 Task: Add Seventh Generation Lemon Chamomile All Purpose Cleaner to the cart.
Action: Mouse moved to (862, 328)
Screenshot: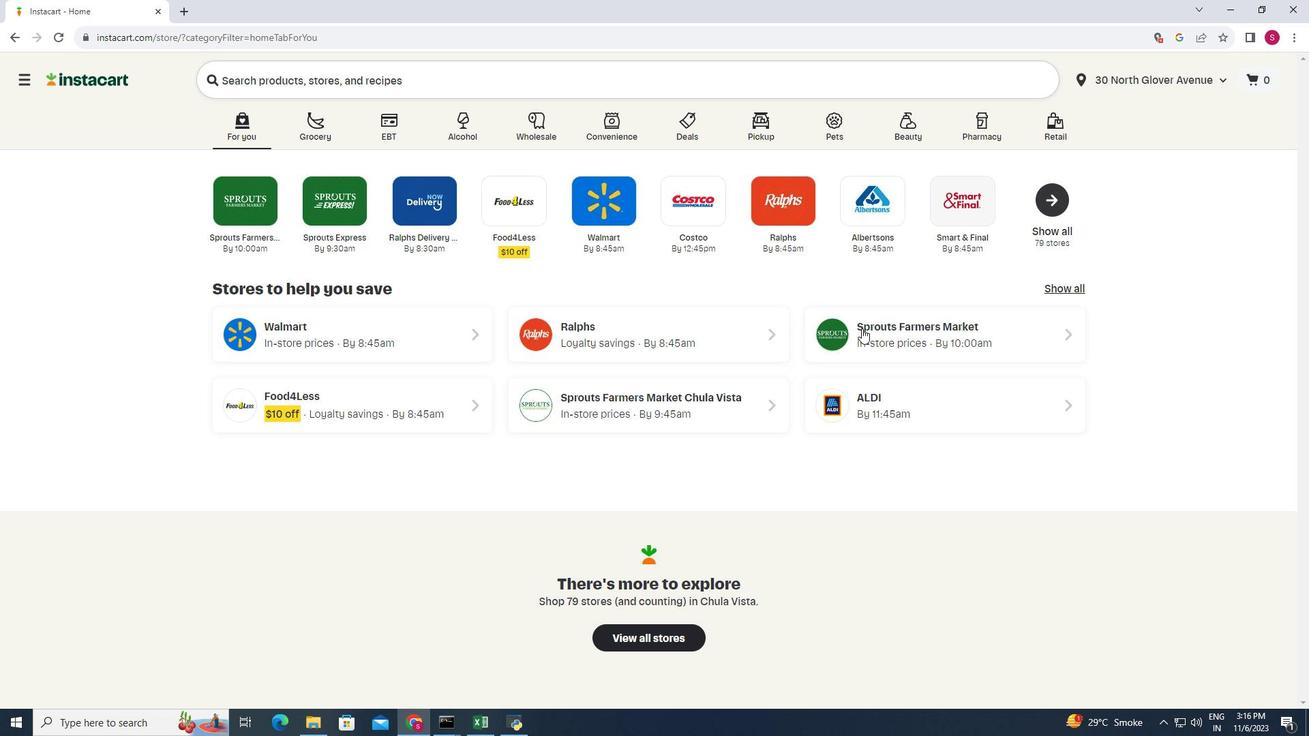 
Action: Mouse pressed left at (862, 328)
Screenshot: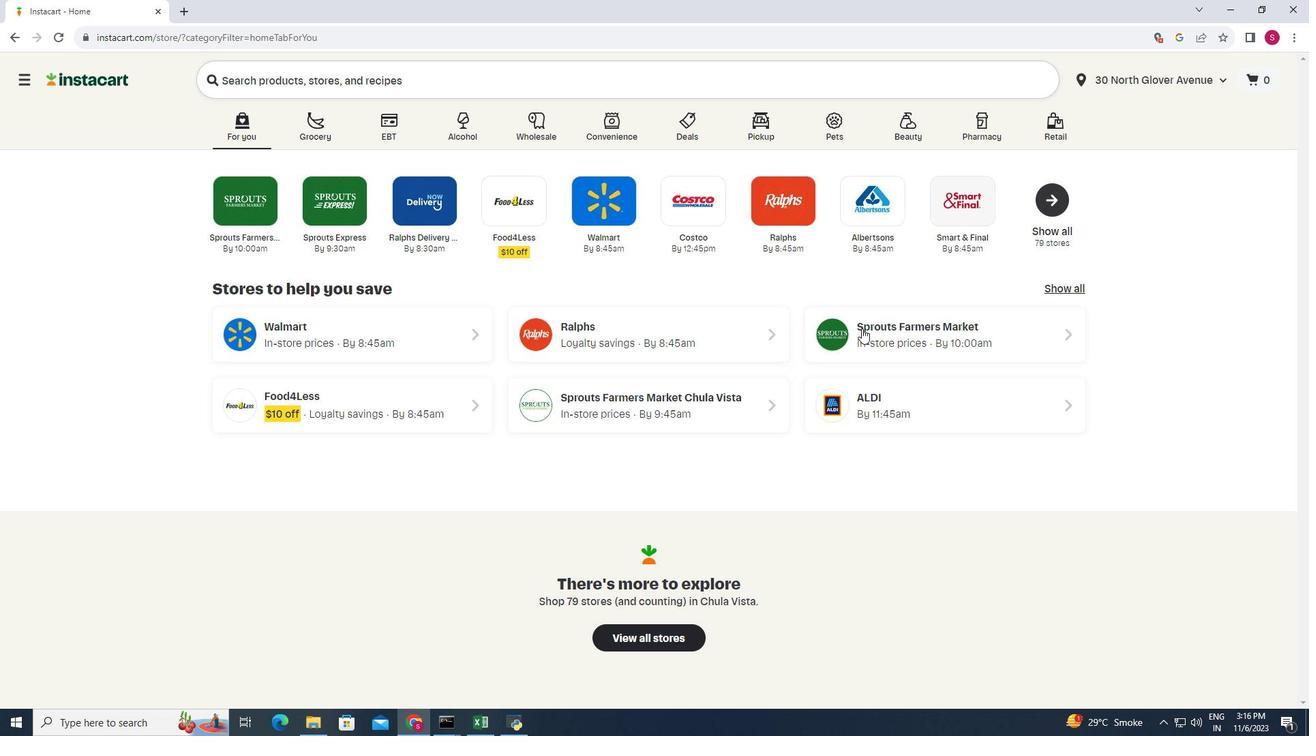 
Action: Mouse moved to (61, 473)
Screenshot: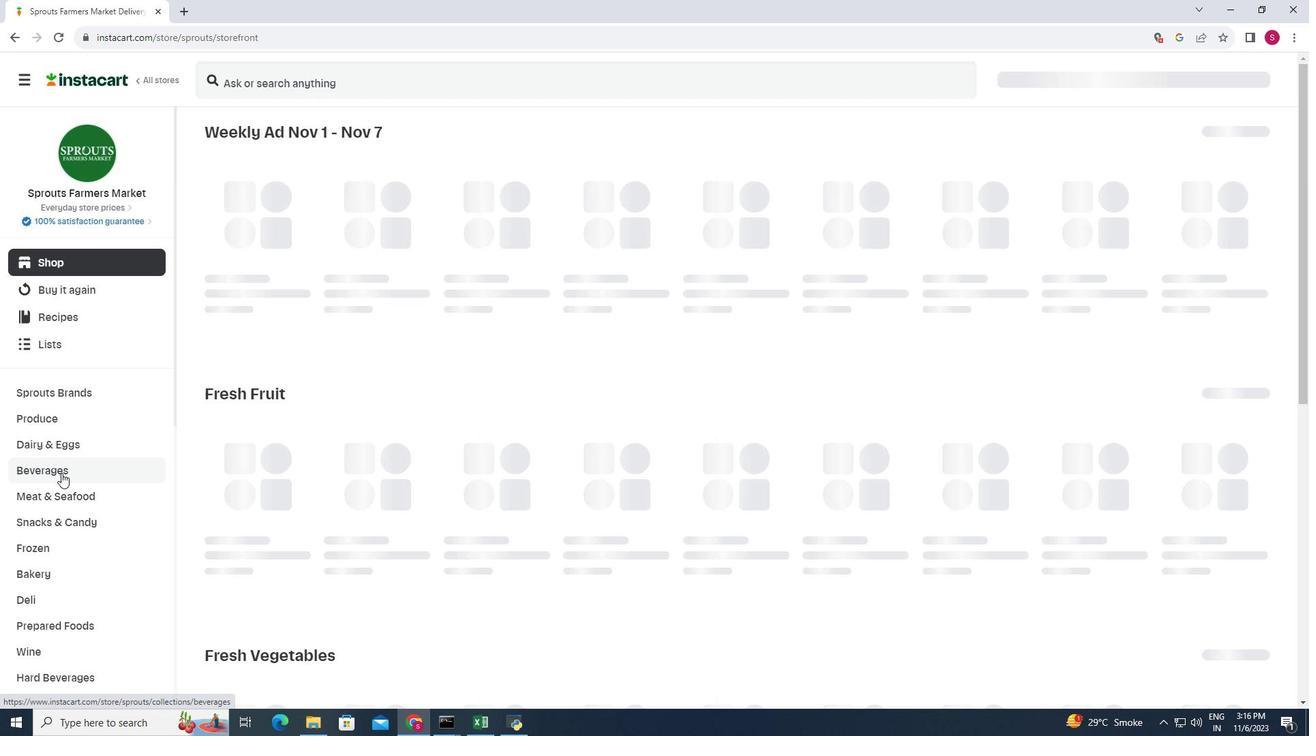 
Action: Mouse scrolled (61, 472) with delta (0, 0)
Screenshot: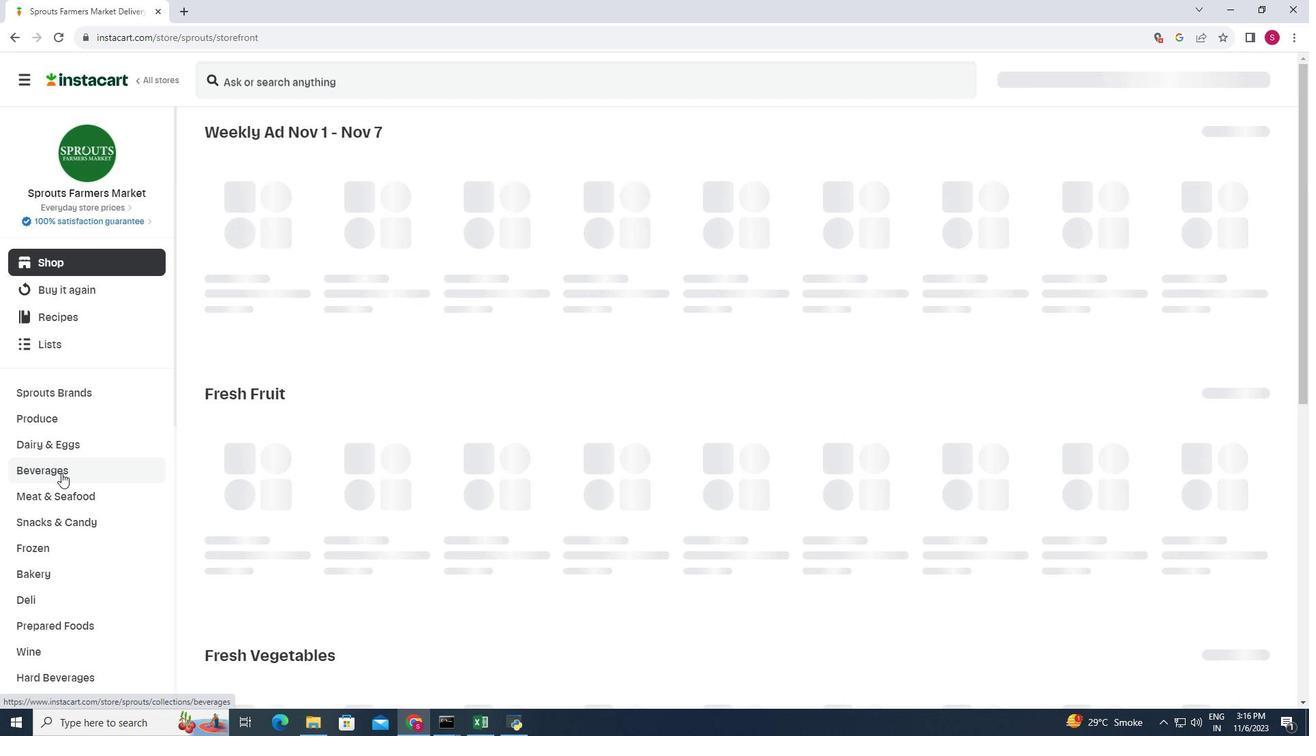
Action: Mouse scrolled (61, 472) with delta (0, 0)
Screenshot: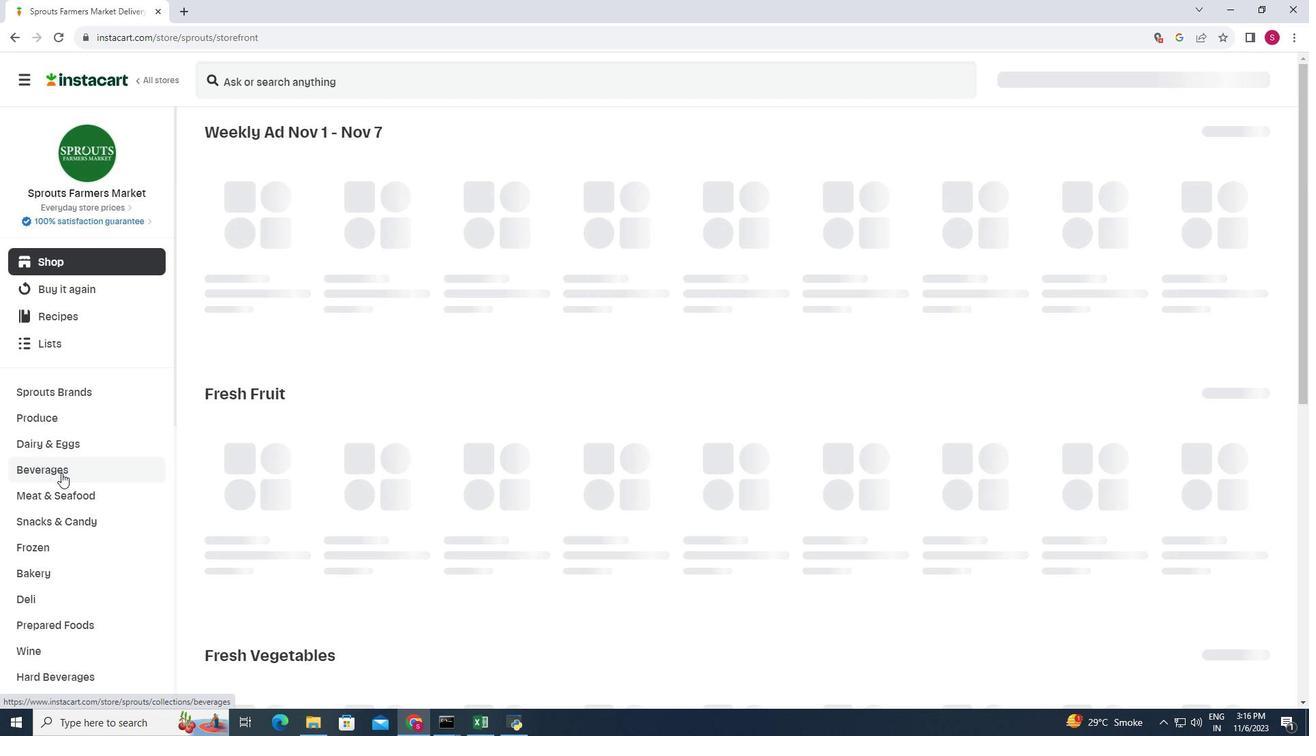 
Action: Mouse scrolled (61, 472) with delta (0, 0)
Screenshot: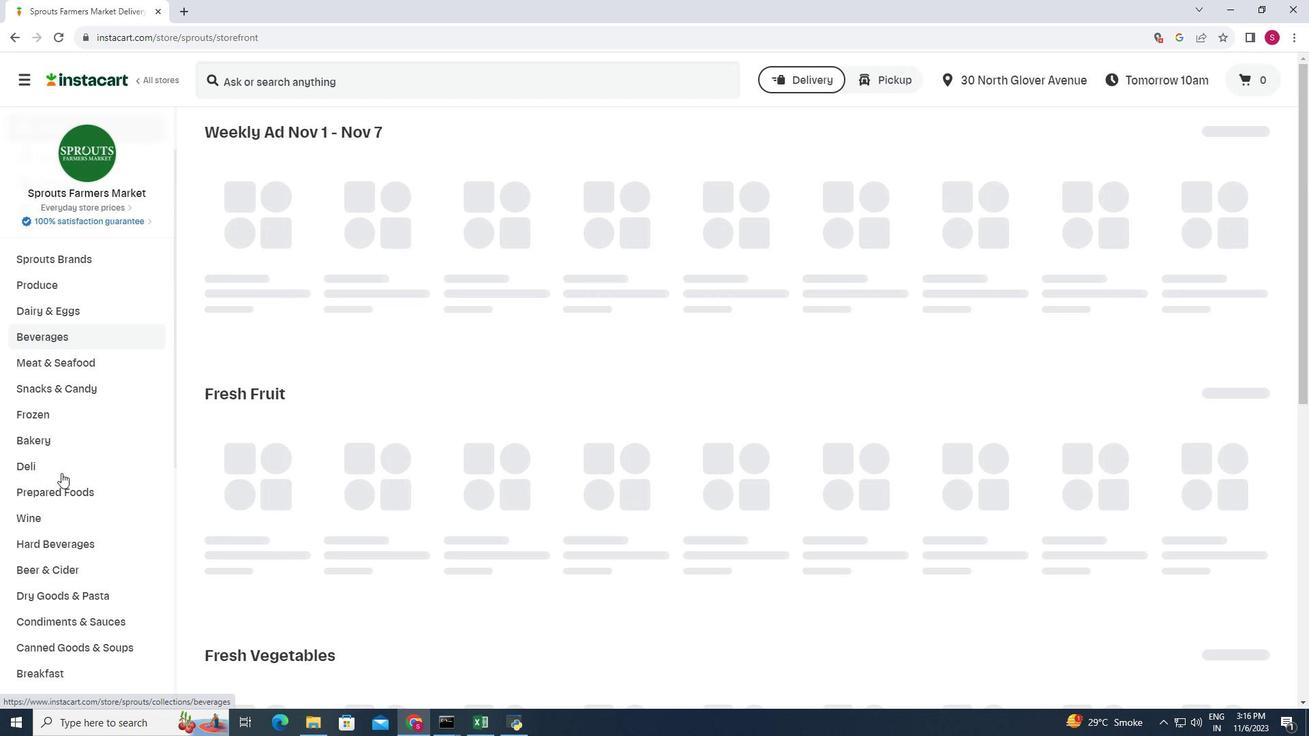 
Action: Mouse moved to (68, 475)
Screenshot: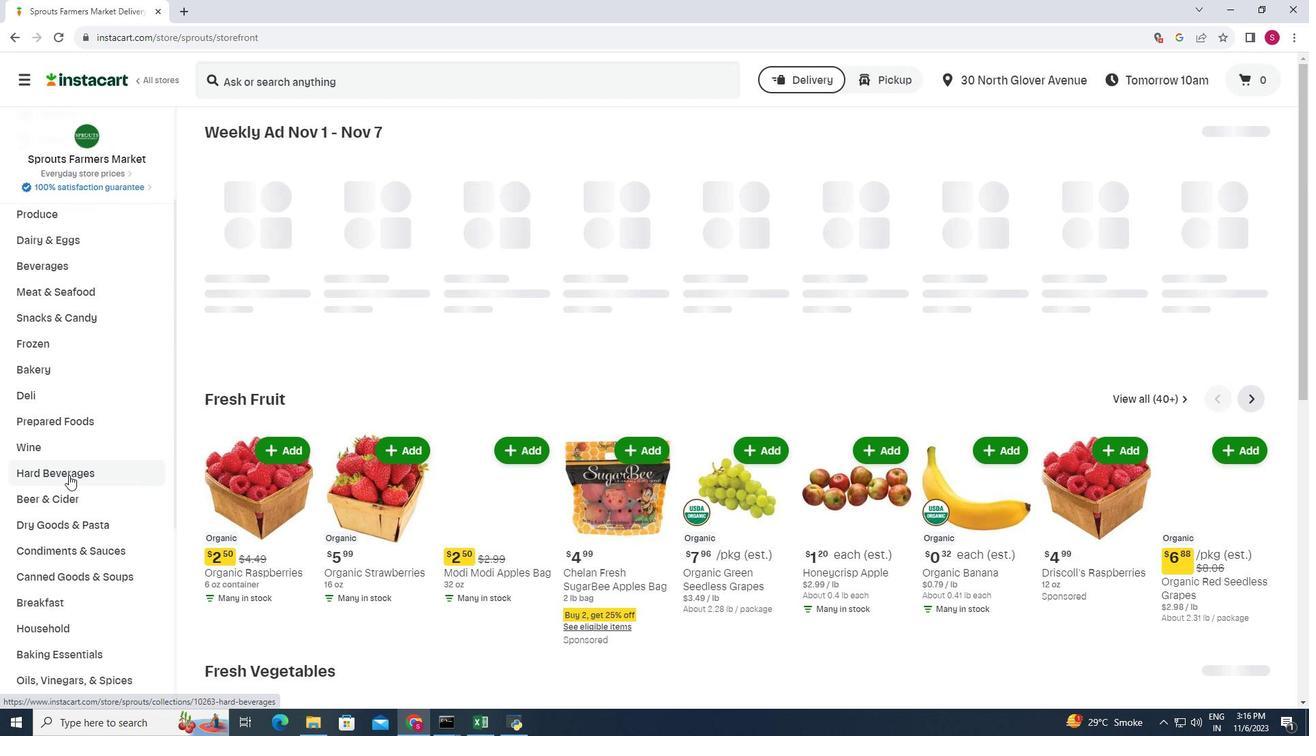 
Action: Mouse scrolled (68, 474) with delta (0, 0)
Screenshot: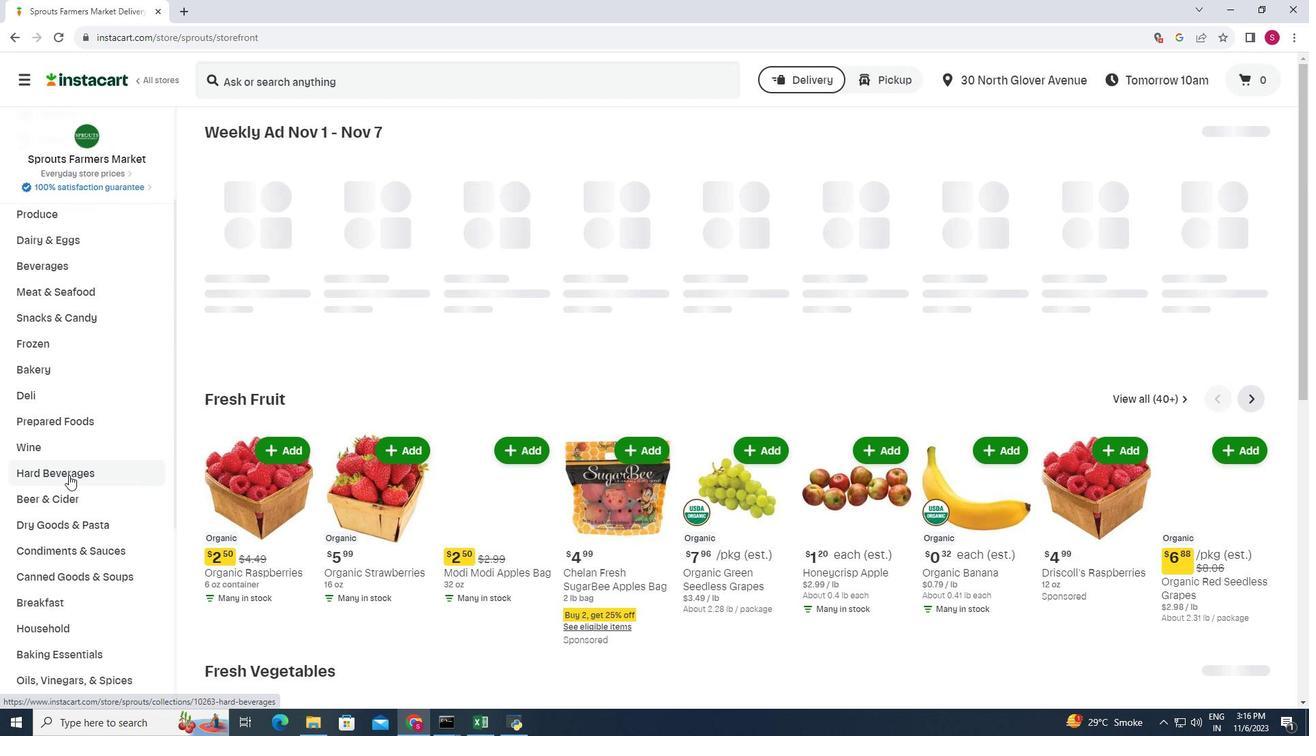 
Action: Mouse moved to (79, 553)
Screenshot: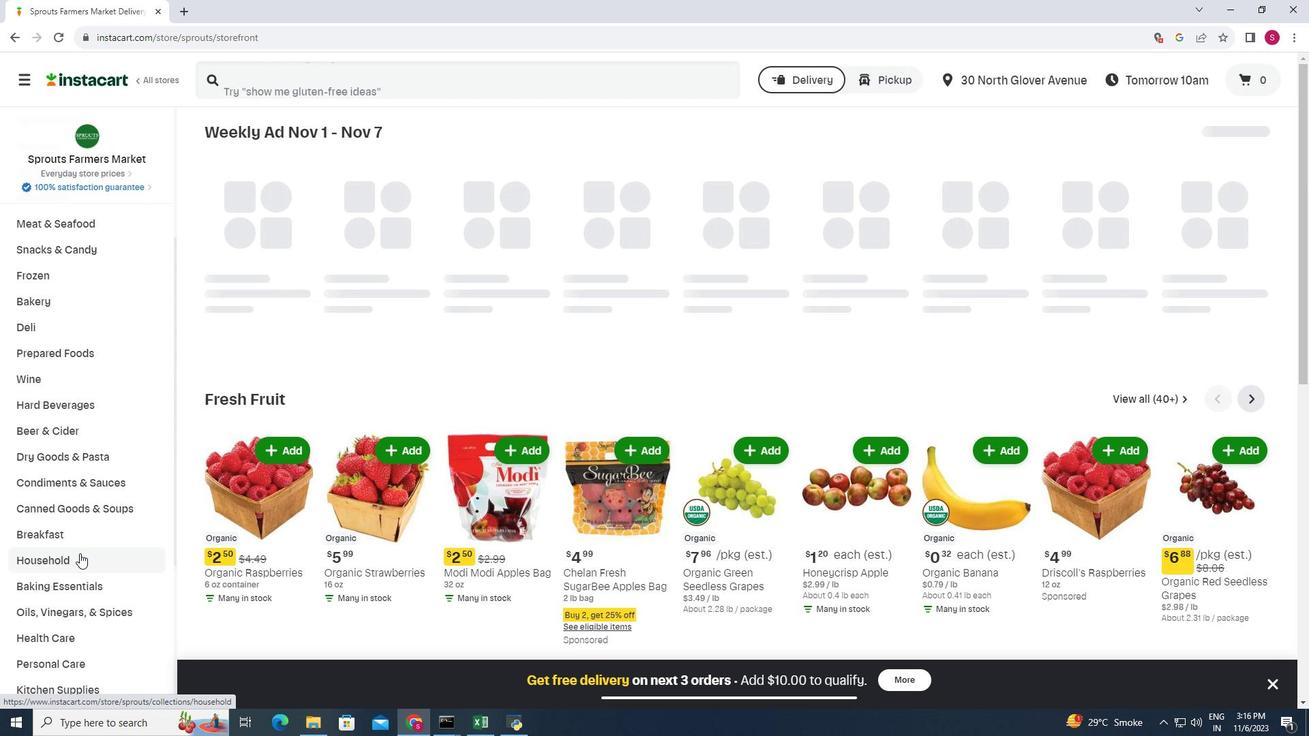 
Action: Mouse pressed left at (79, 553)
Screenshot: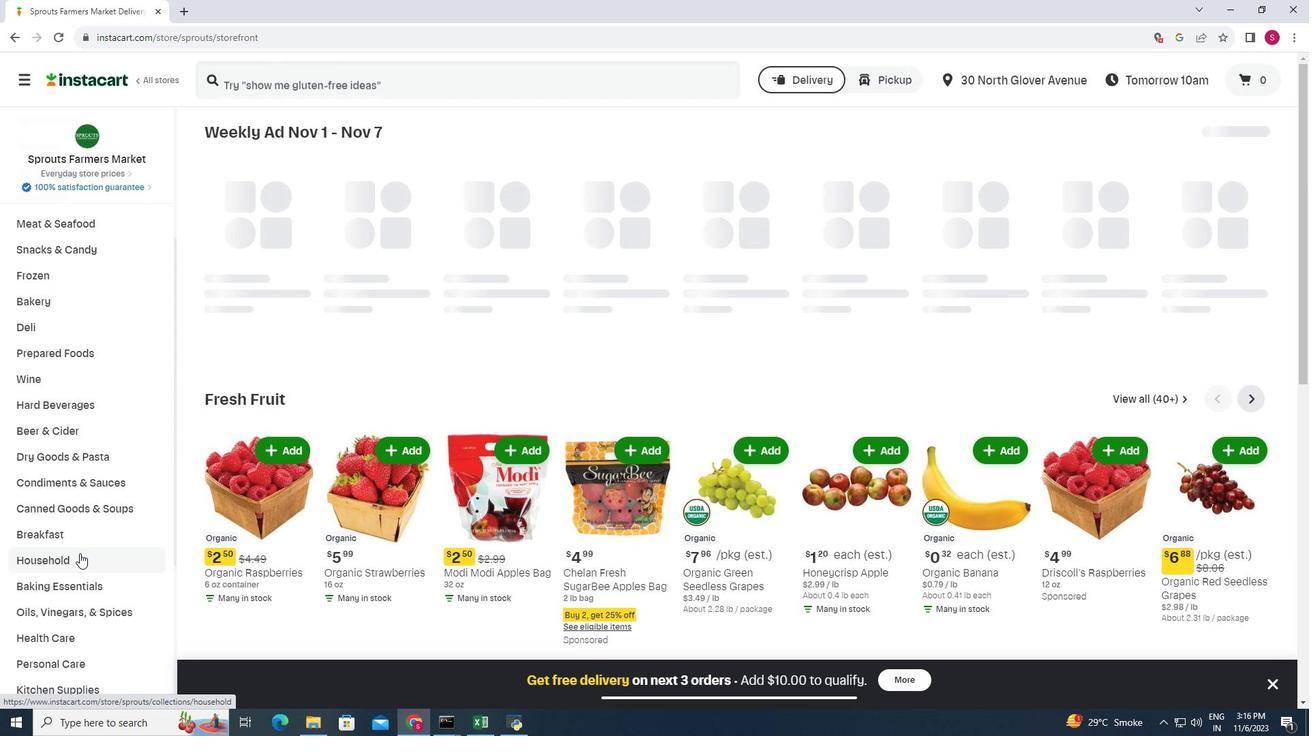 
Action: Mouse moved to (438, 180)
Screenshot: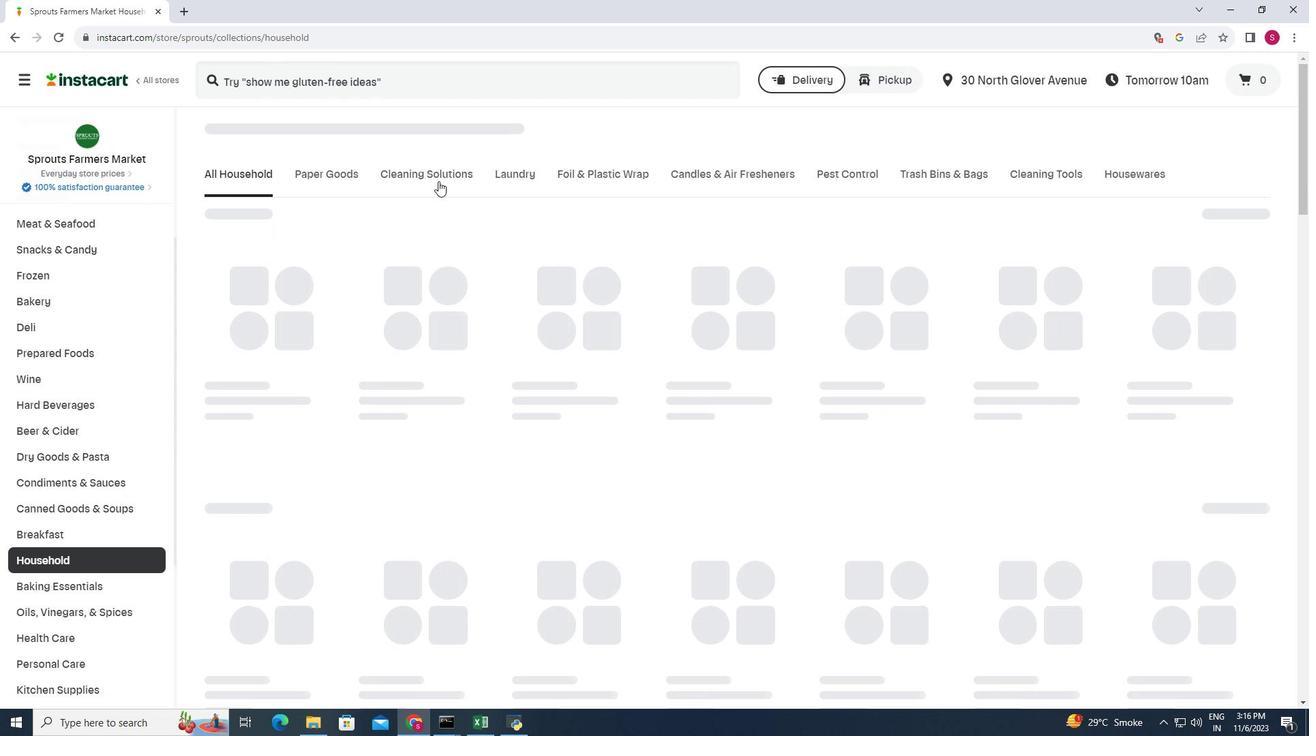 
Action: Mouse pressed left at (438, 180)
Screenshot: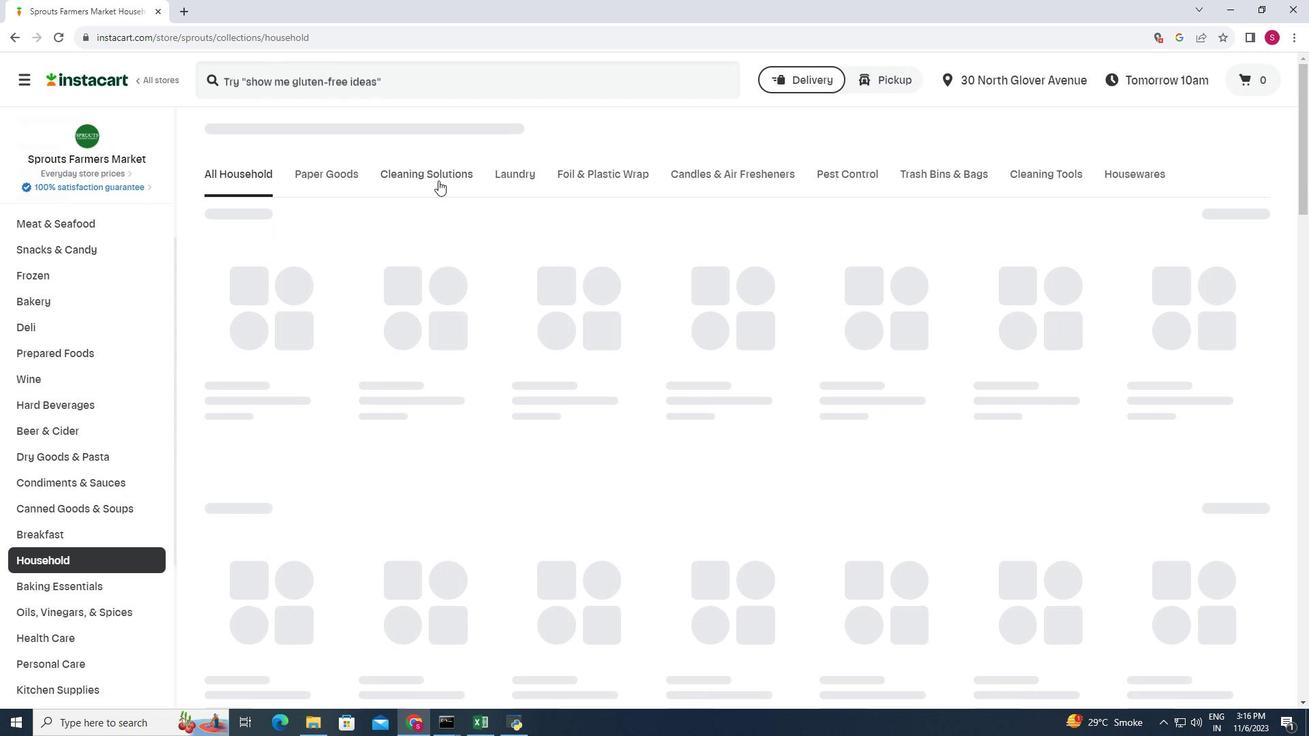 
Action: Mouse moved to (612, 216)
Screenshot: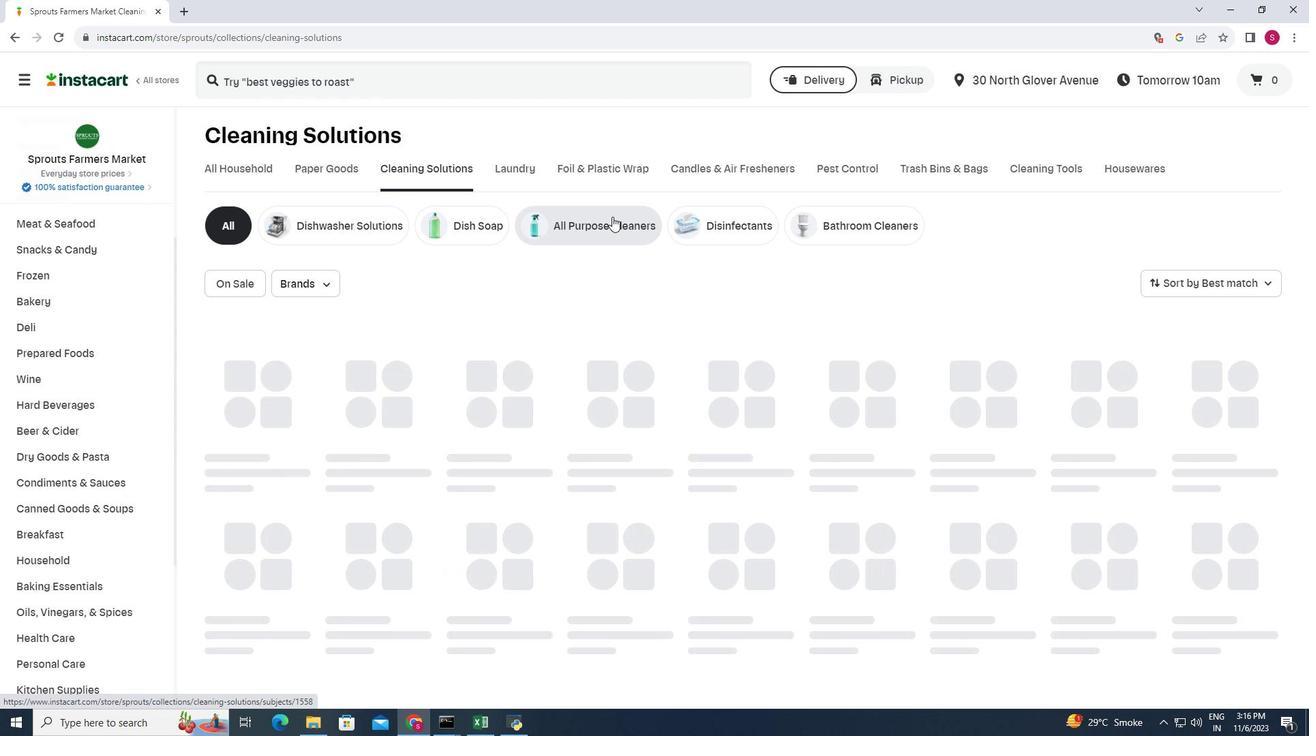 
Action: Mouse pressed left at (612, 216)
Screenshot: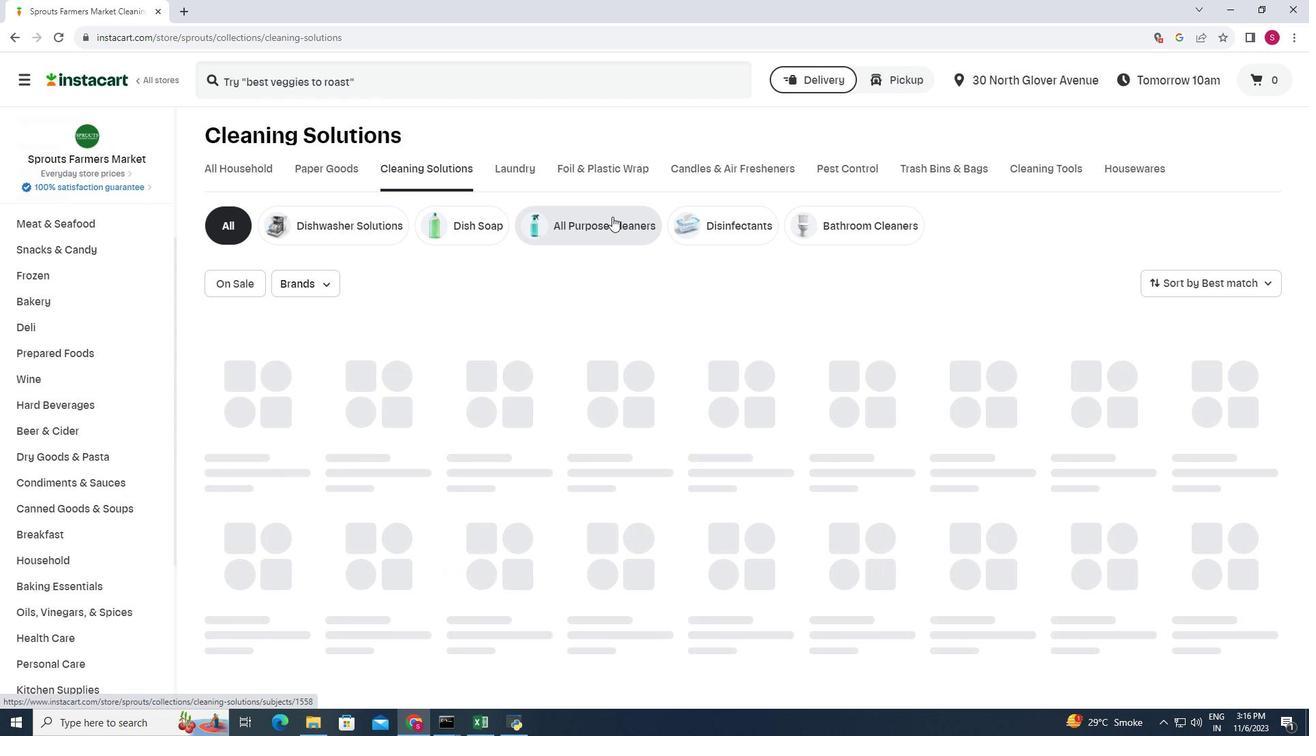 
Action: Mouse moved to (457, 262)
Screenshot: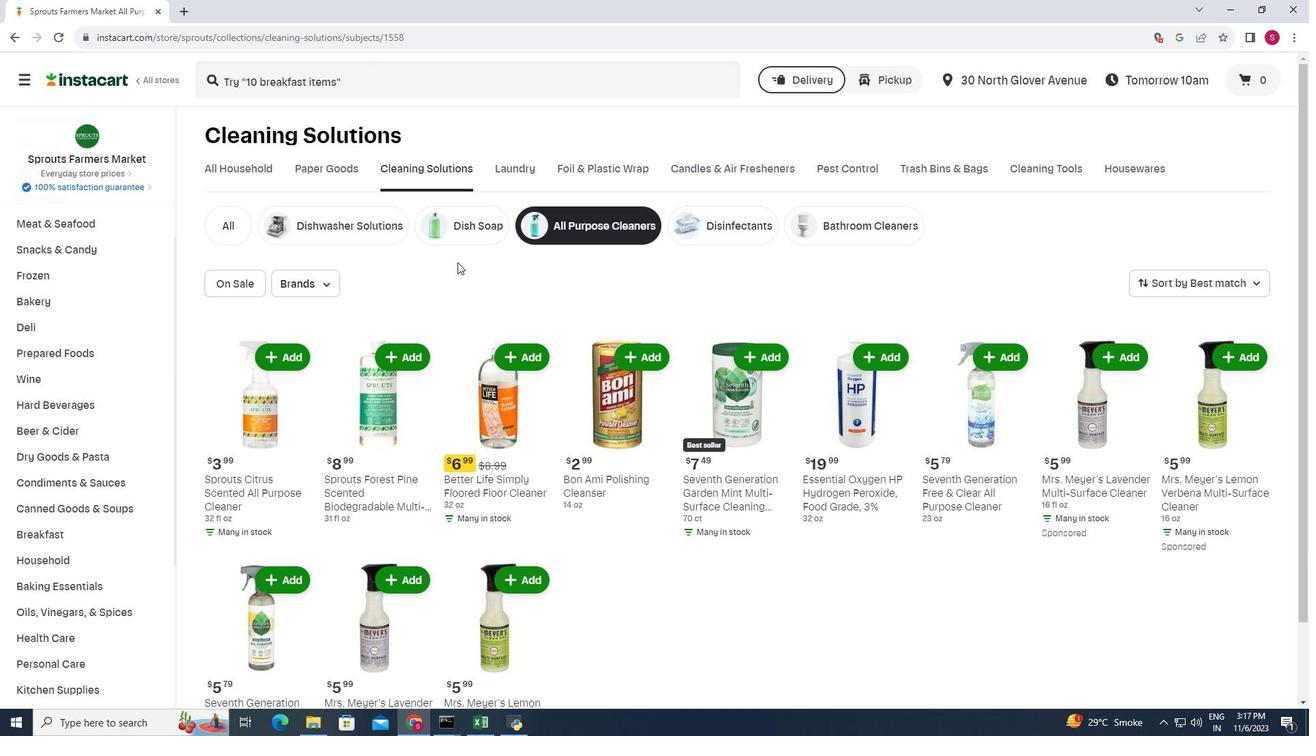 
Action: Mouse scrolled (457, 261) with delta (0, 0)
Screenshot: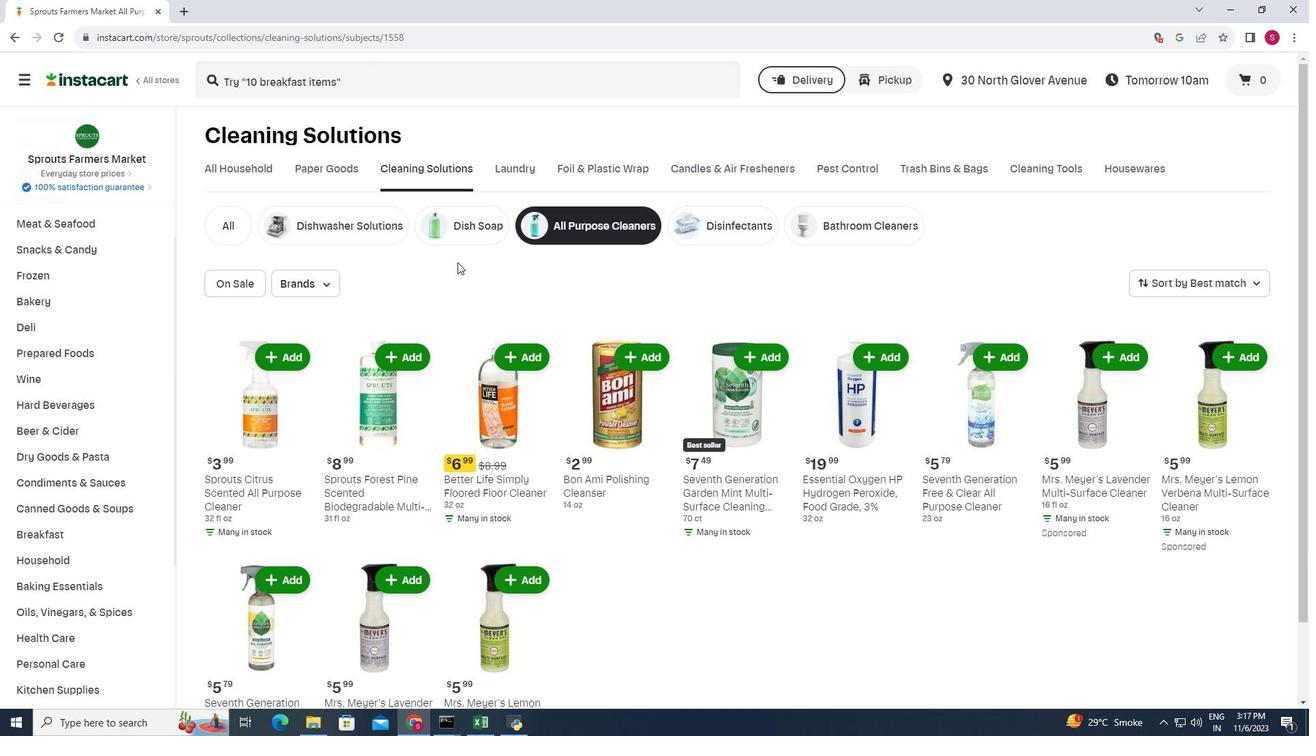 
Action: Mouse moved to (457, 255)
Screenshot: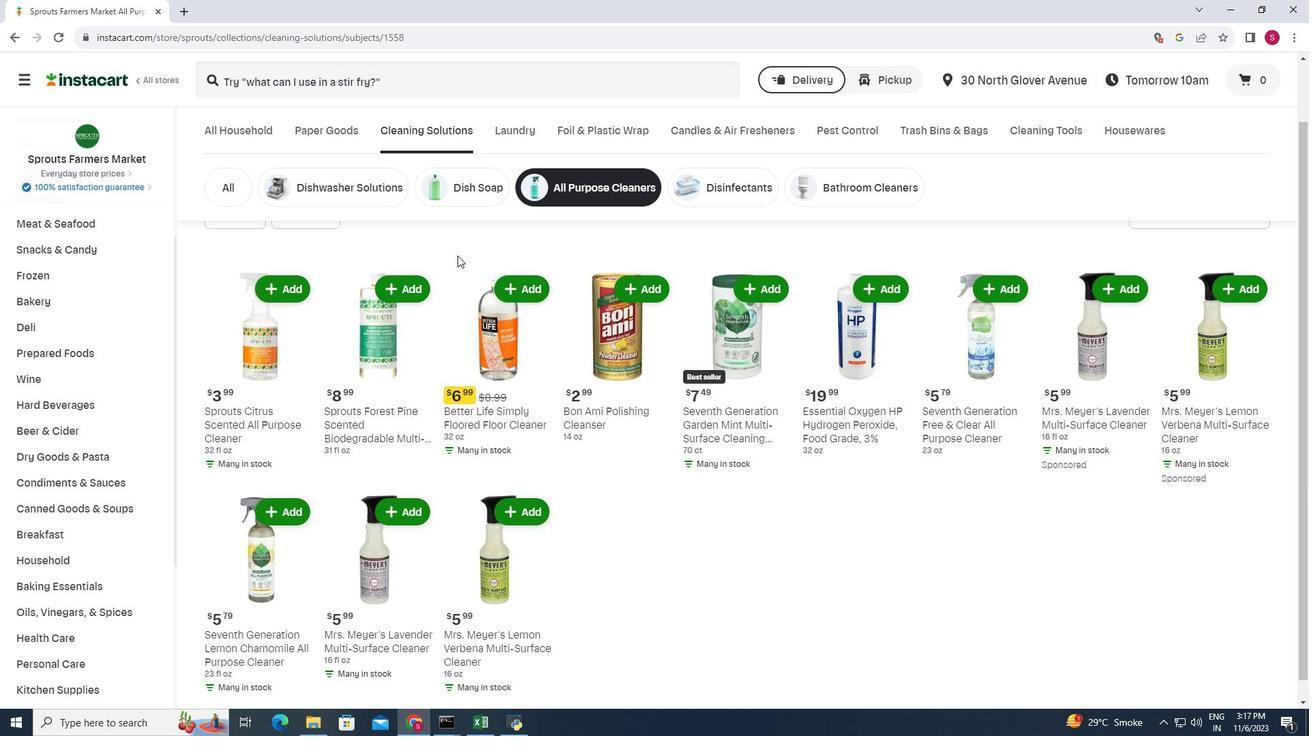 
Action: Mouse scrolled (457, 255) with delta (0, 0)
Screenshot: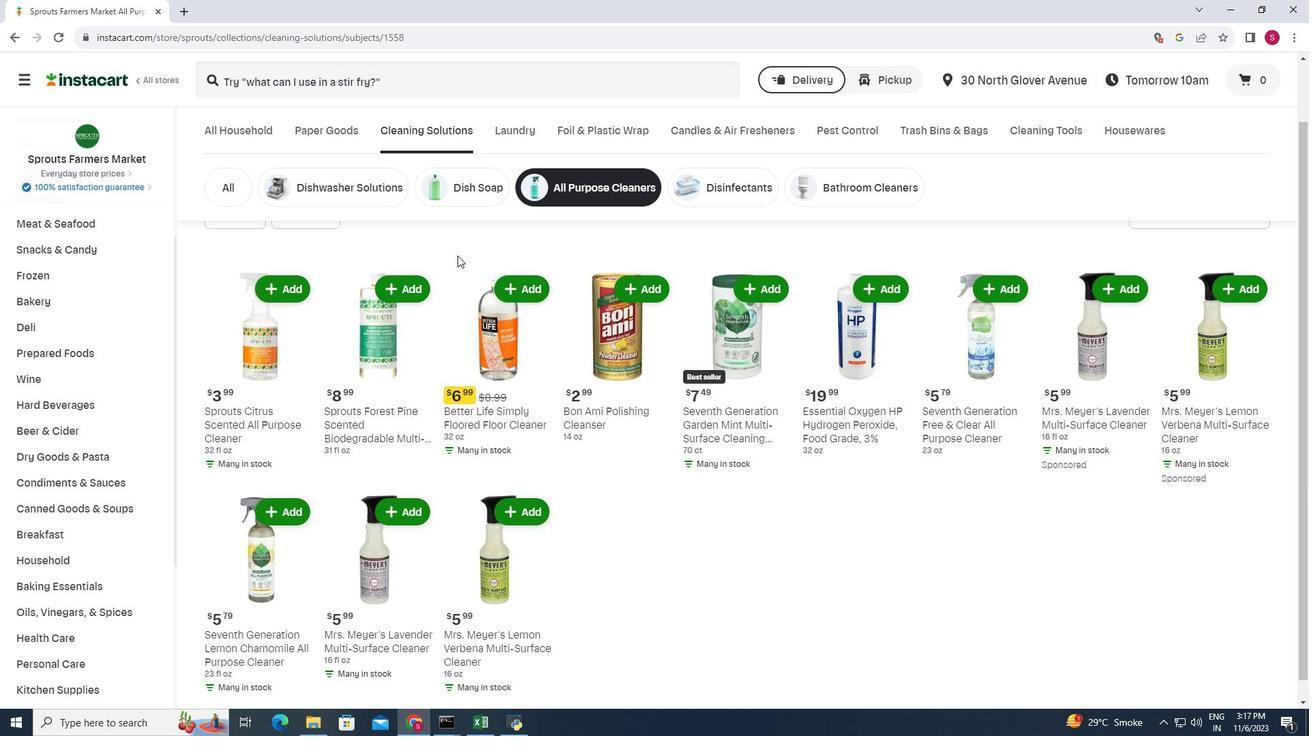 
Action: Mouse moved to (274, 491)
Screenshot: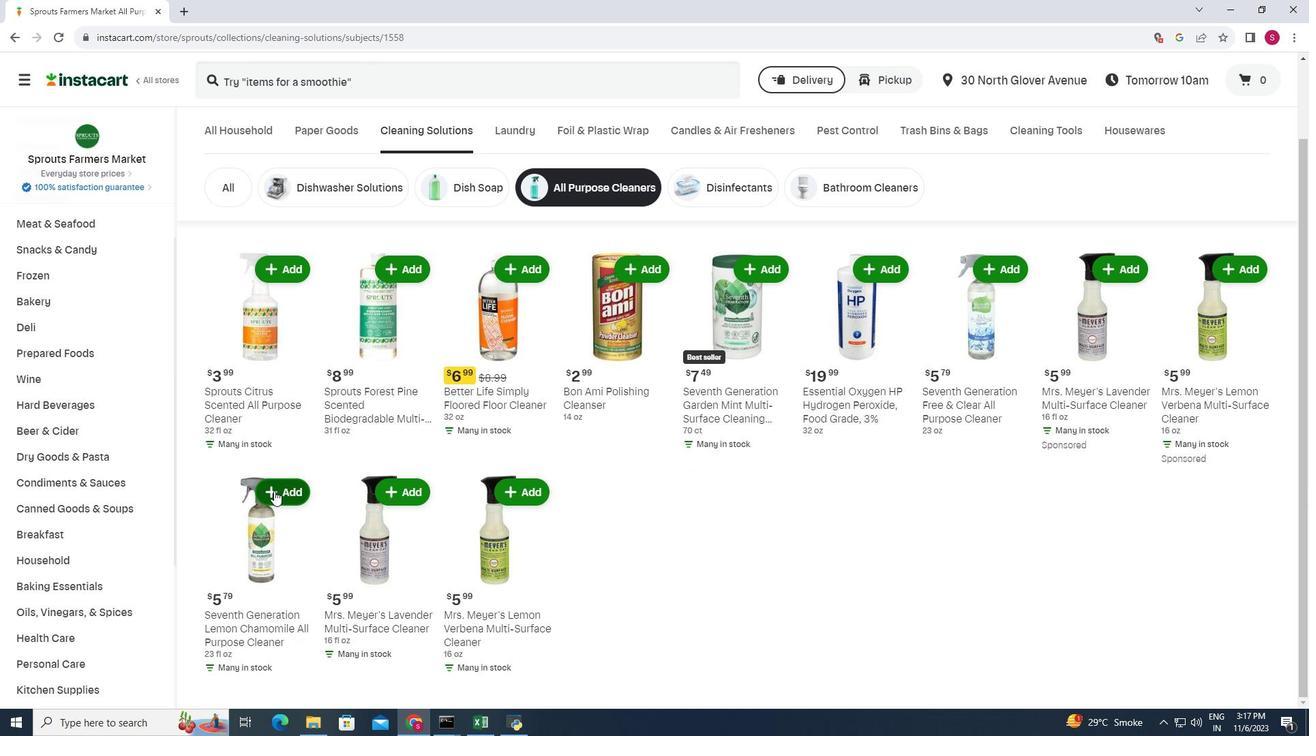 
Action: Mouse pressed left at (274, 491)
Screenshot: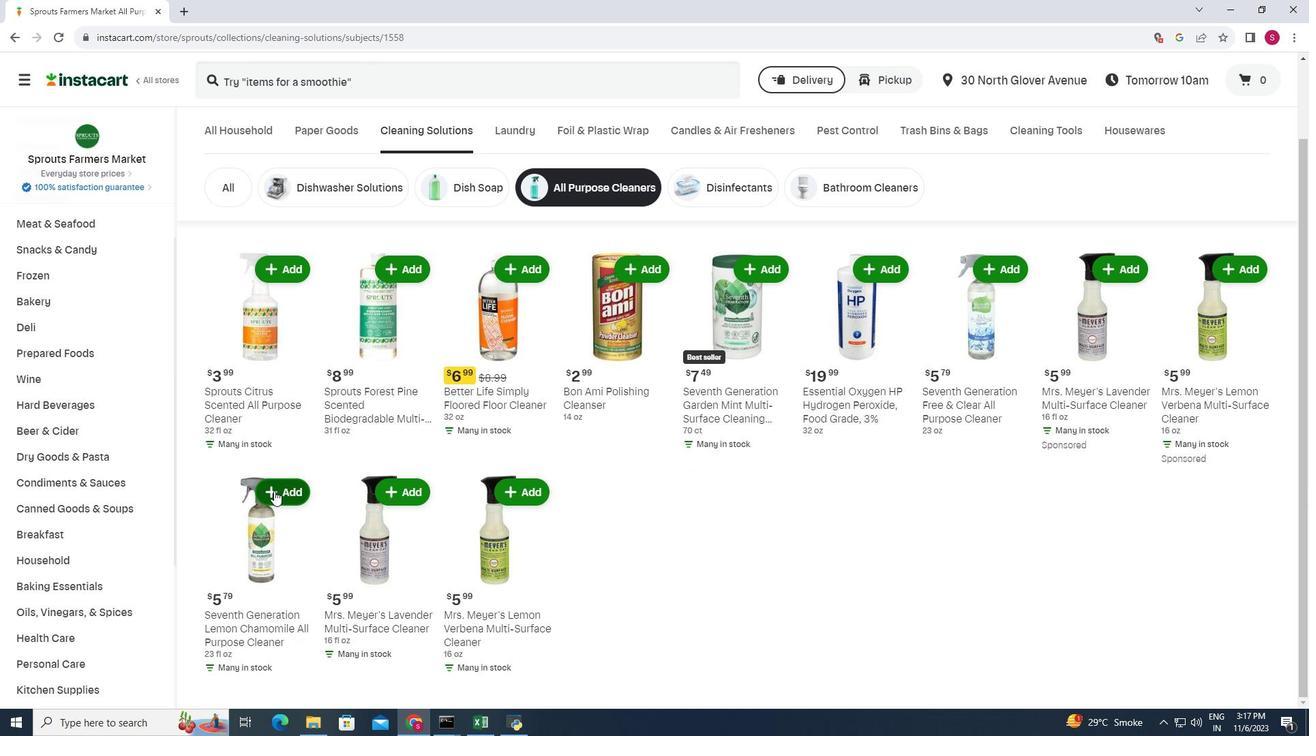 
Action: Mouse moved to (309, 450)
Screenshot: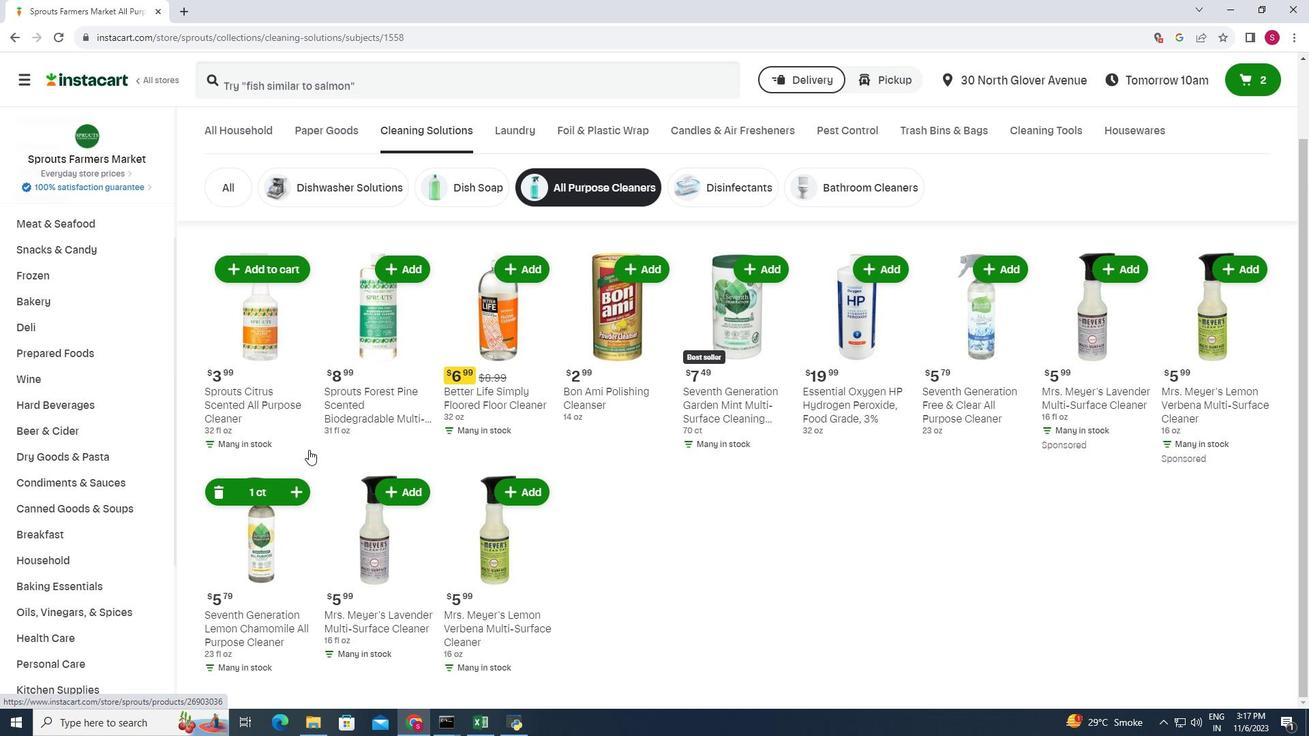 
